 Task: Move the task Implement a new cloud-based vendor management system for a company to the section Done in the project BeaconWorks and filter the tasks in the project by Due next week
Action: Mouse moved to (465, 277)
Screenshot: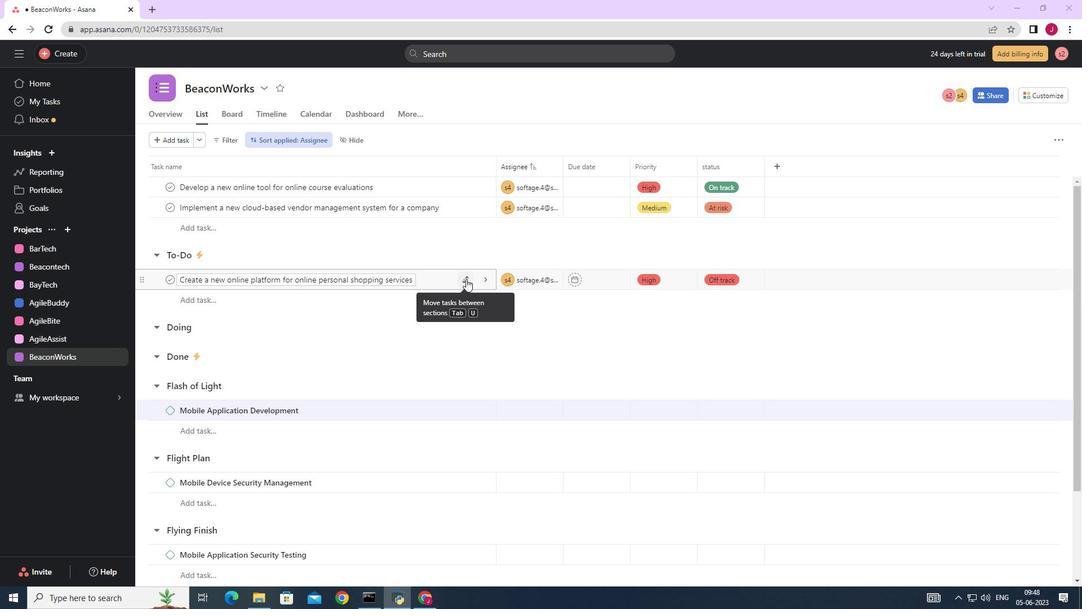 
Action: Mouse pressed left at (465, 277)
Screenshot: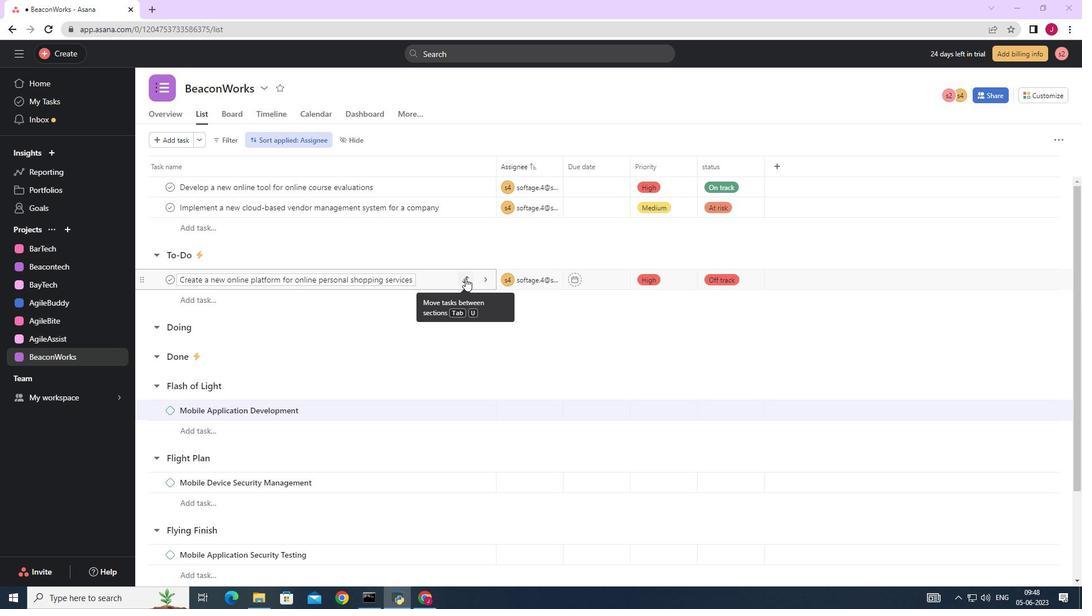 
Action: Mouse moved to (463, 208)
Screenshot: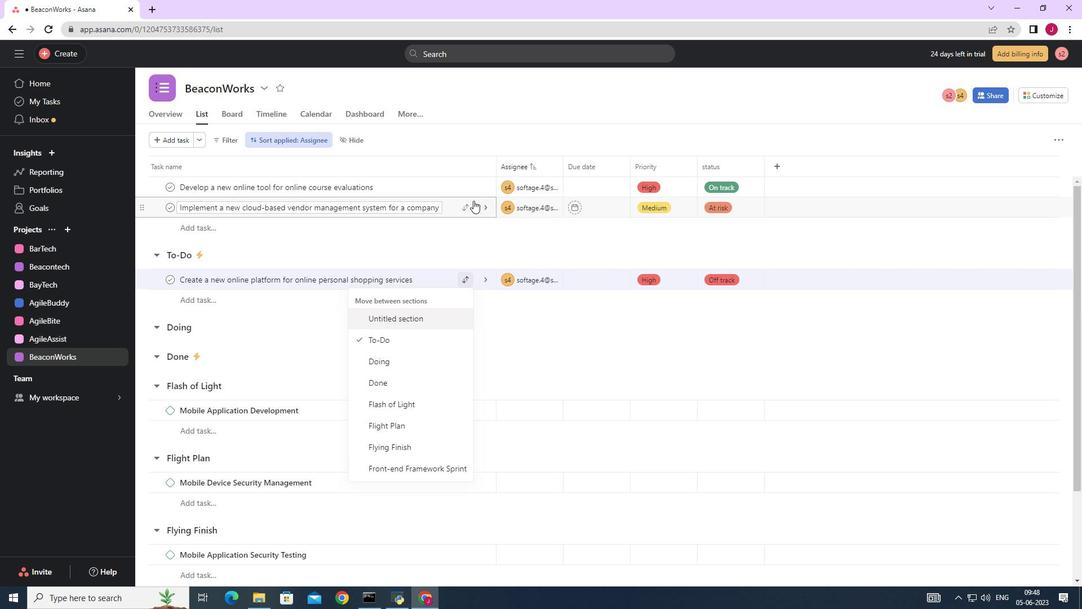 
Action: Mouse pressed left at (463, 208)
Screenshot: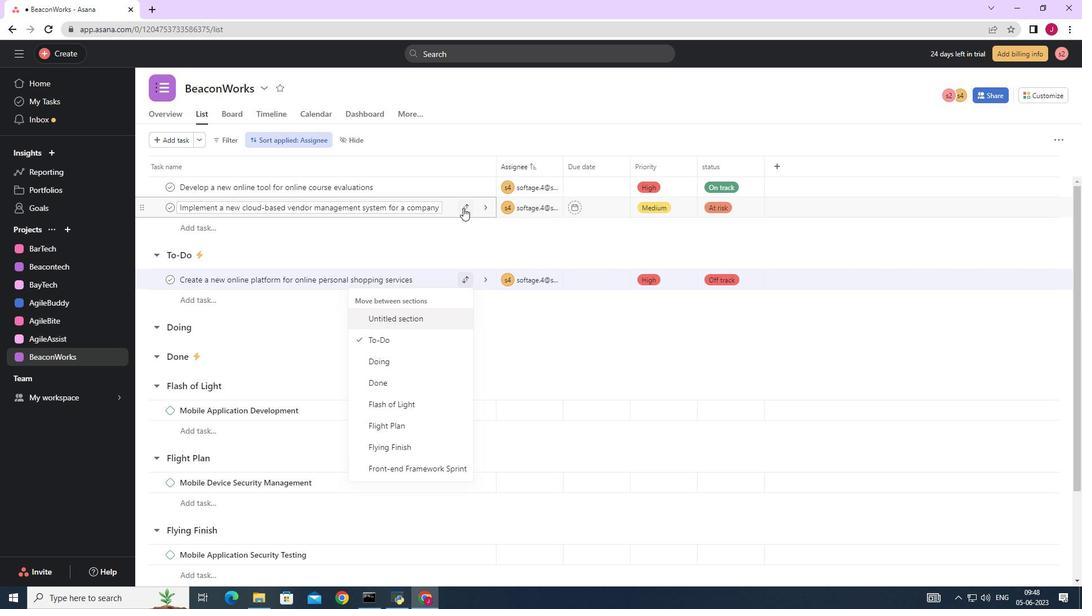 
Action: Mouse moved to (402, 309)
Screenshot: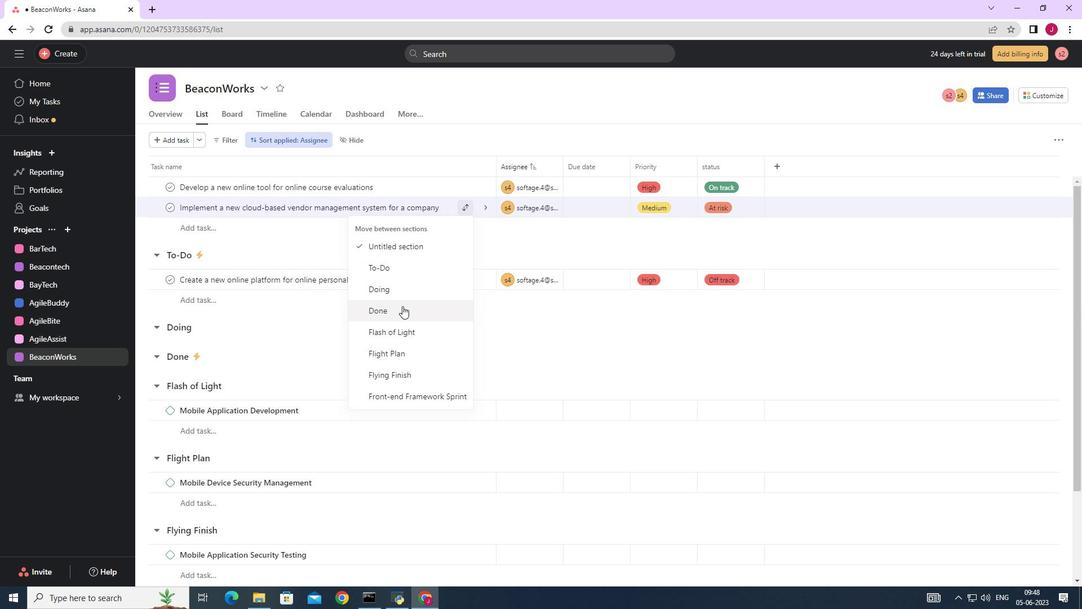 
Action: Mouse pressed left at (402, 309)
Screenshot: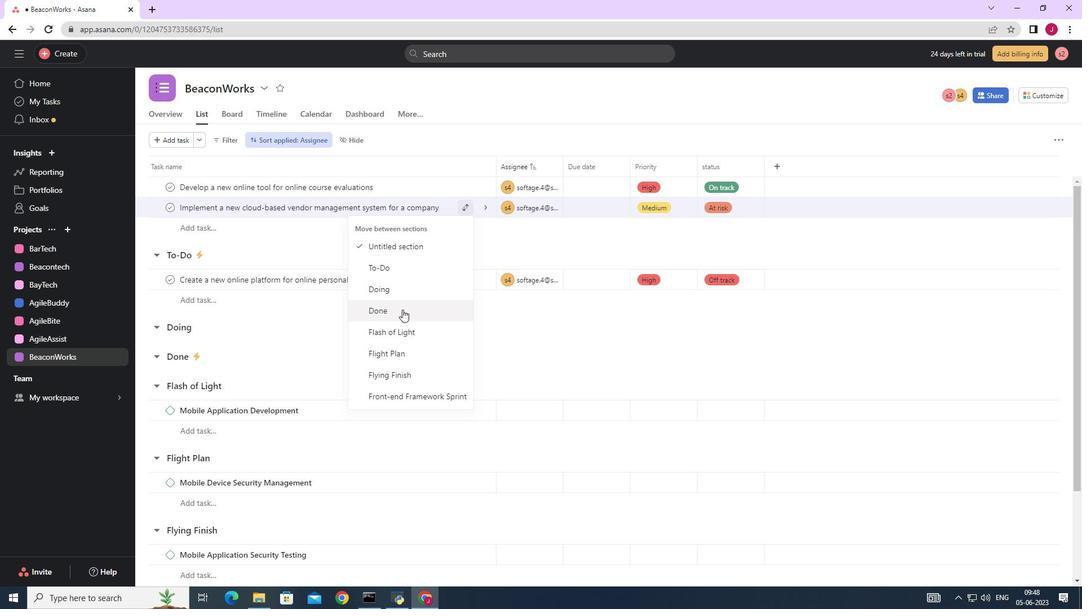 
Action: Mouse moved to (235, 141)
Screenshot: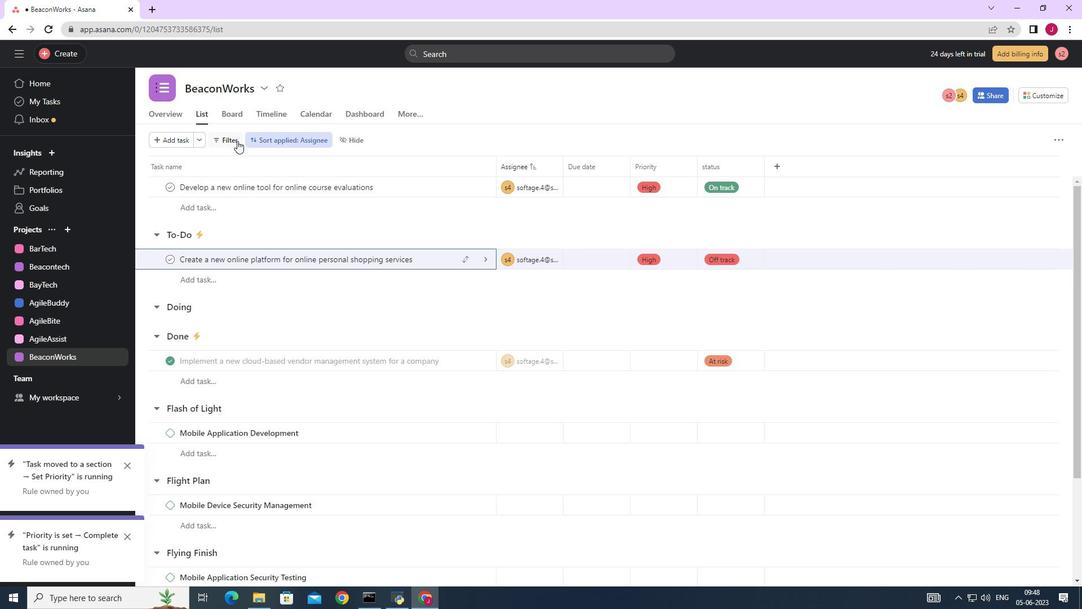 
Action: Mouse pressed left at (235, 141)
Screenshot: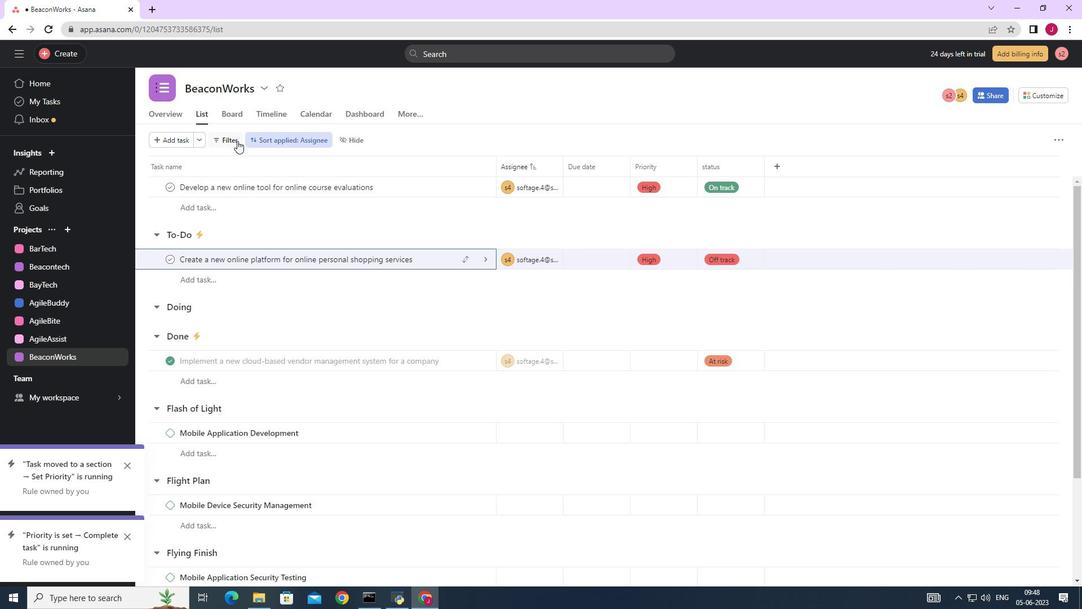 
Action: Mouse moved to (257, 202)
Screenshot: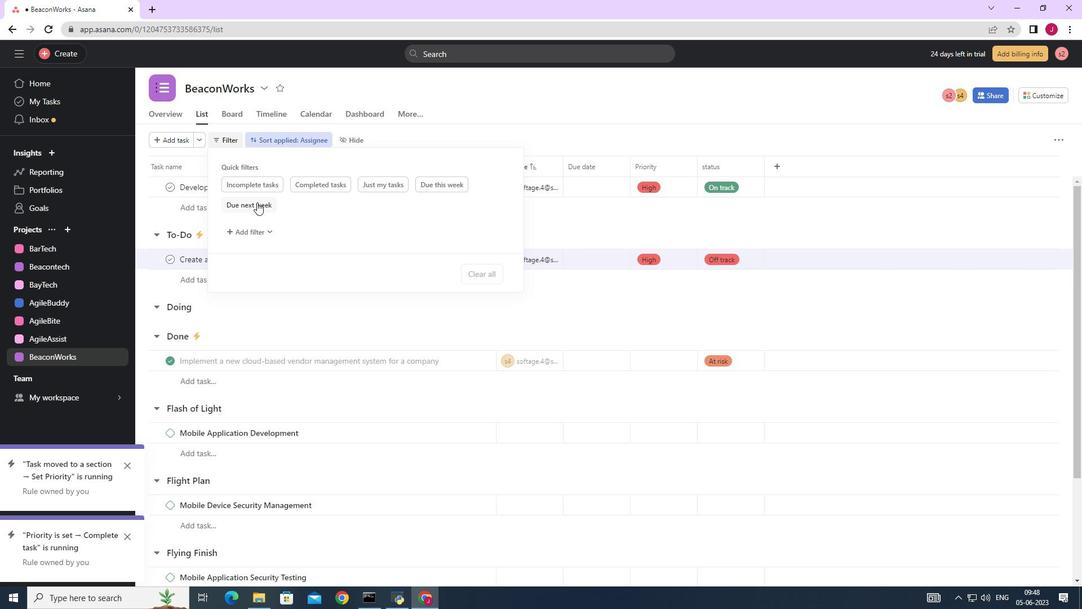 
Action: Mouse pressed left at (257, 202)
Screenshot: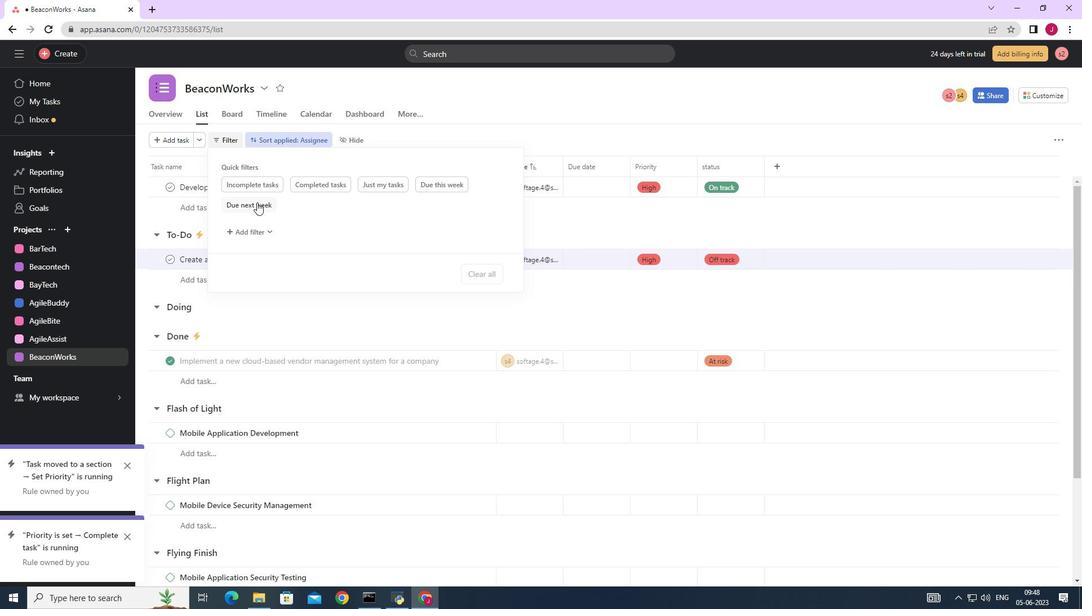 
Action: Mouse moved to (806, 276)
Screenshot: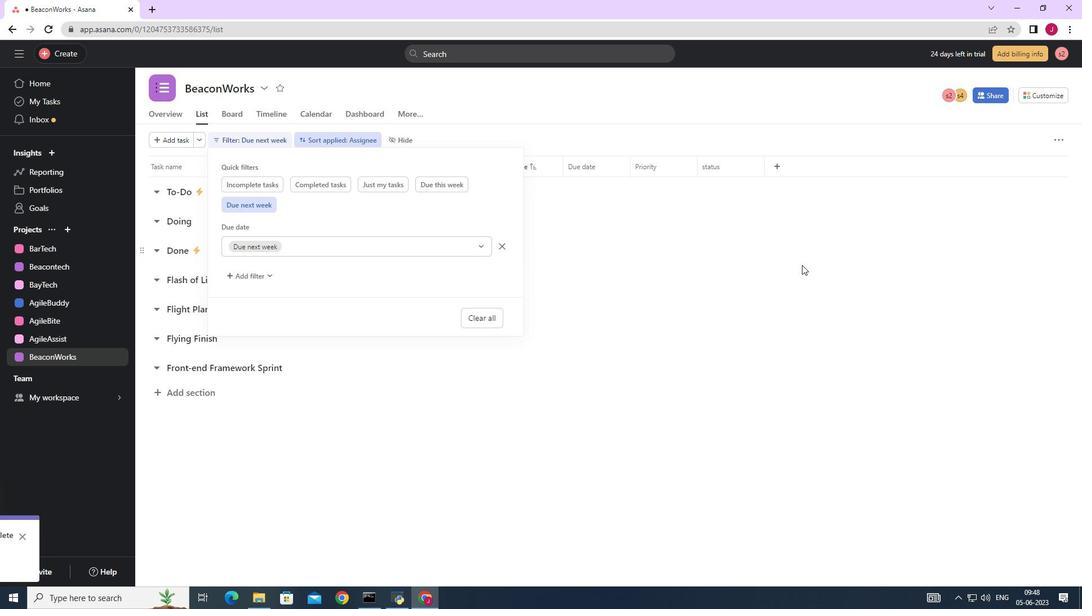 
Action: Mouse pressed left at (806, 276)
Screenshot: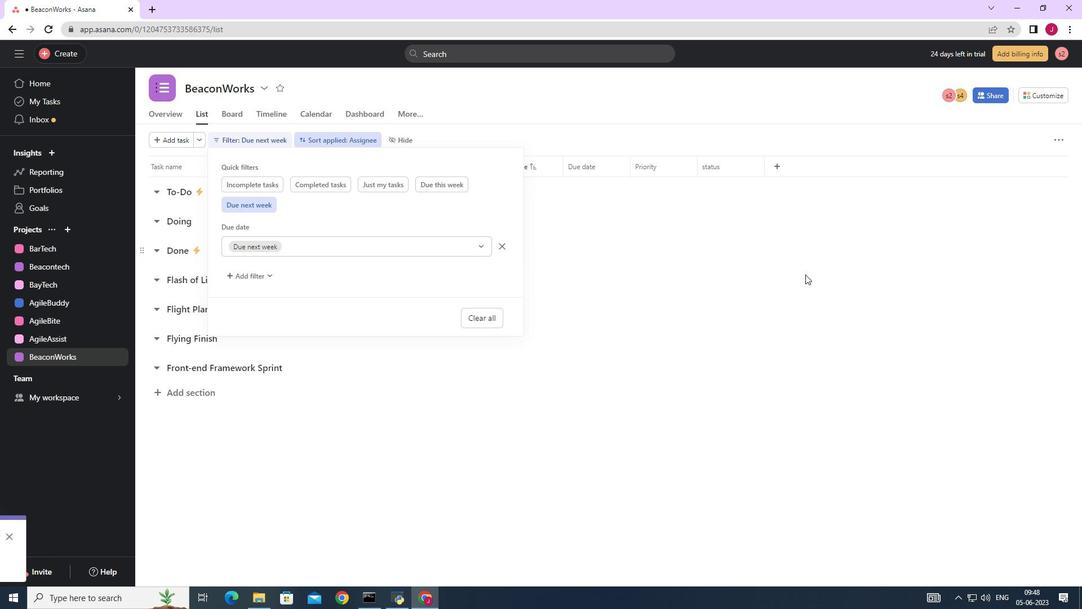
Action: Mouse moved to (797, 267)
Screenshot: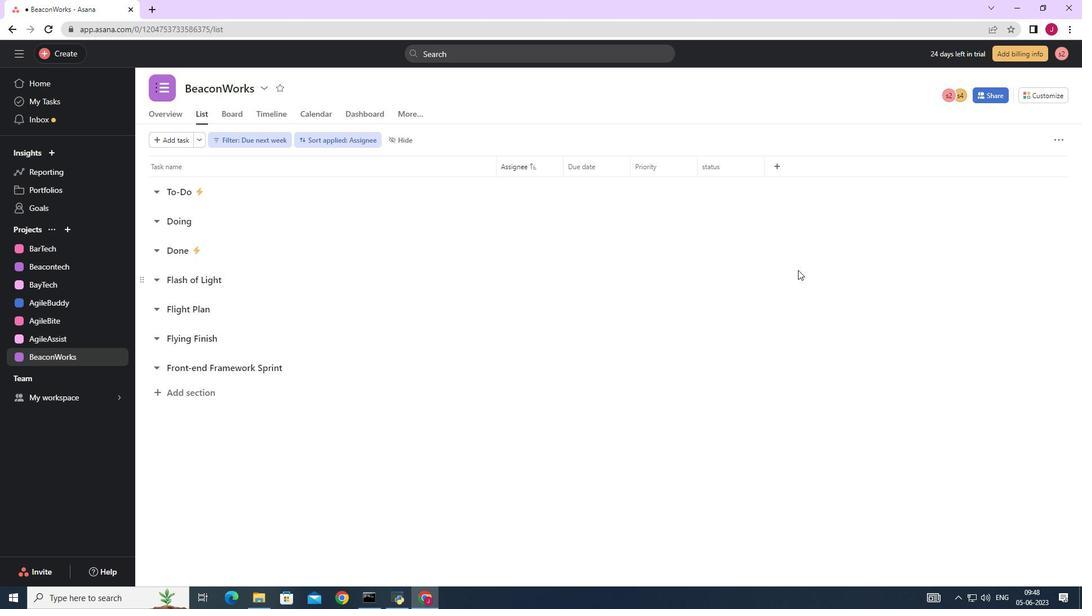 
